 Task: Change Press Either Command Key Twice To Press Control Key Twice
Action: Mouse moved to (236, 154)
Screenshot: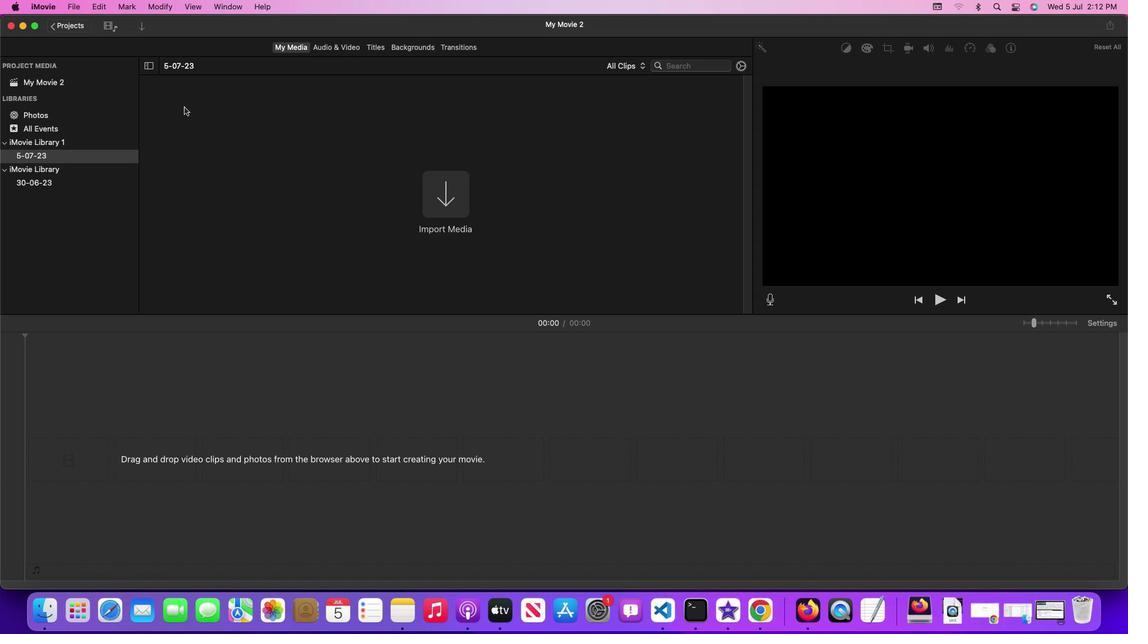 
Action: Mouse pressed left at (236, 154)
Screenshot: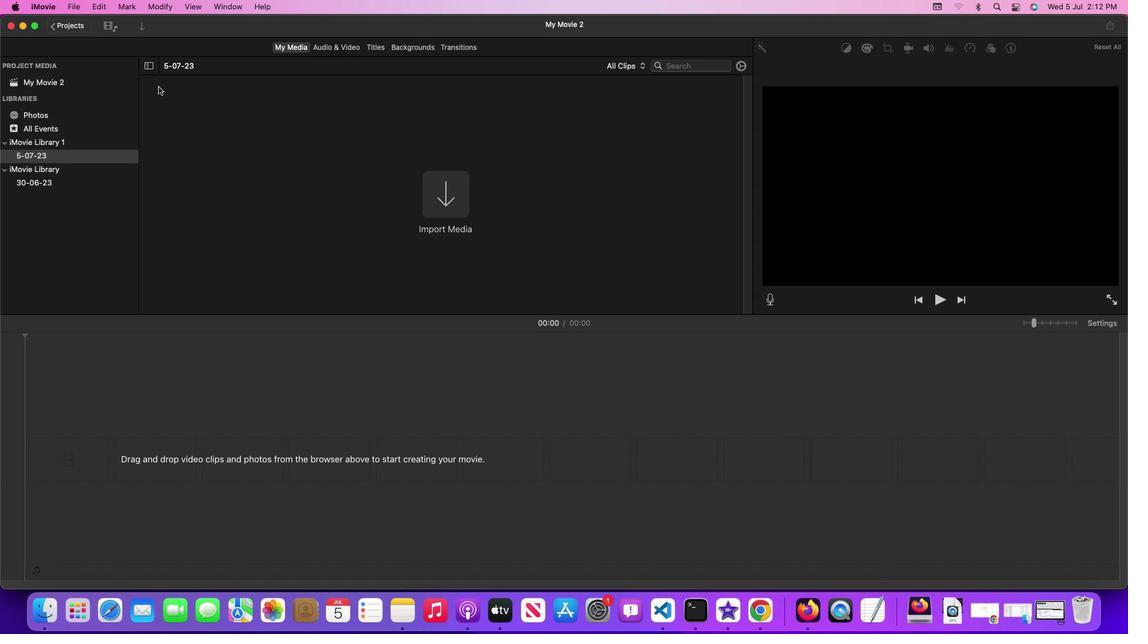 
Action: Mouse moved to (49, 3)
Screenshot: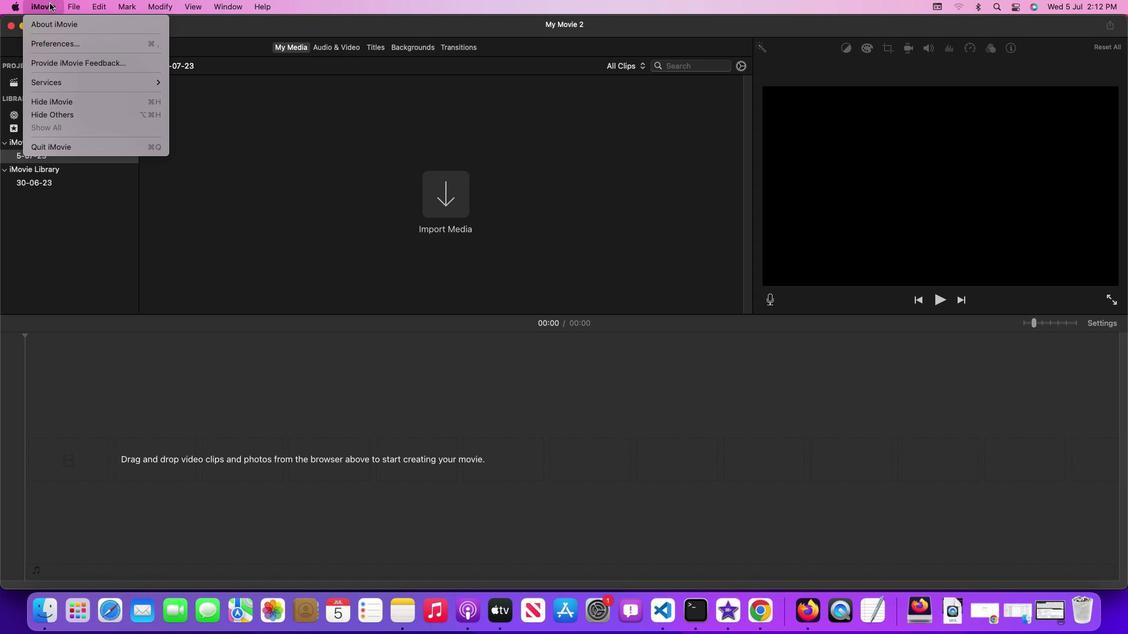 
Action: Mouse pressed left at (49, 3)
Screenshot: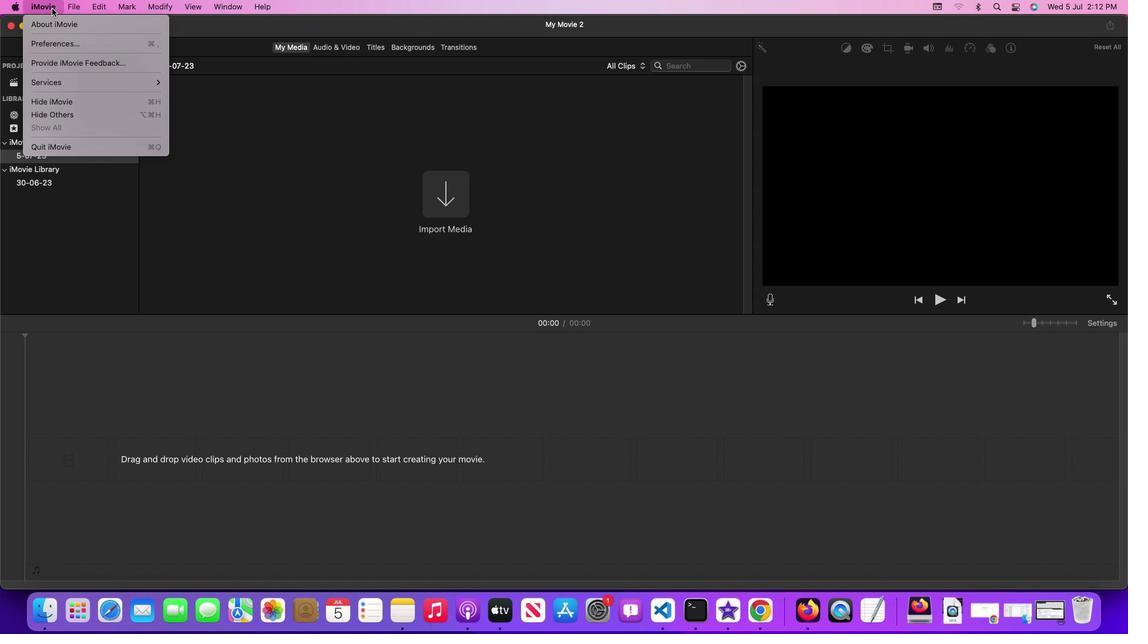 
Action: Mouse moved to (202, 104)
Screenshot: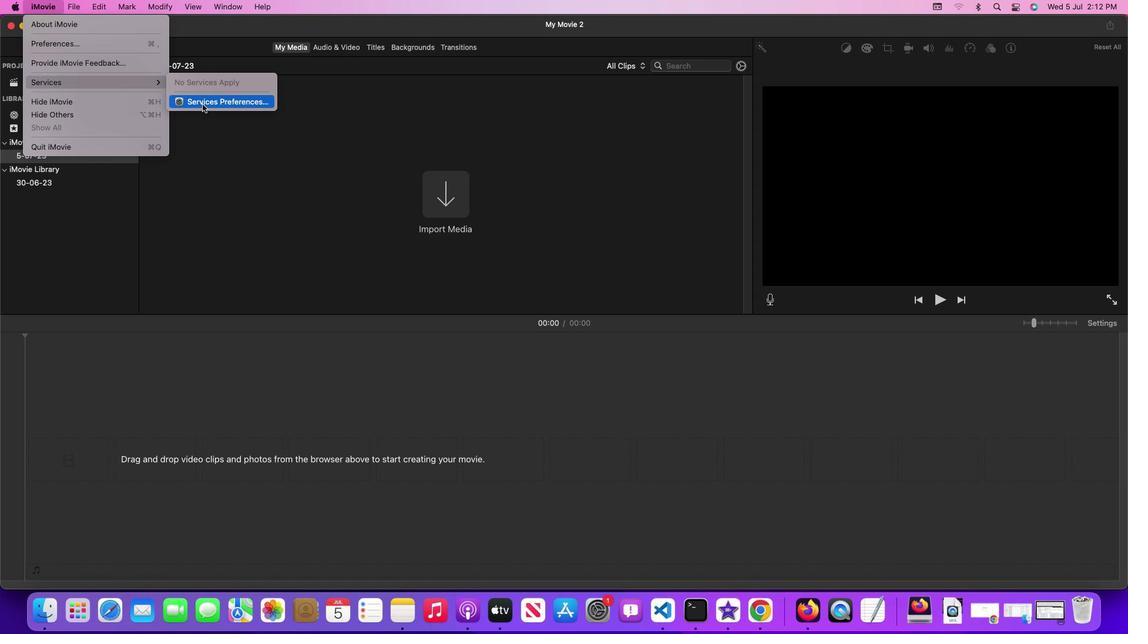 
Action: Mouse pressed left at (202, 104)
Screenshot: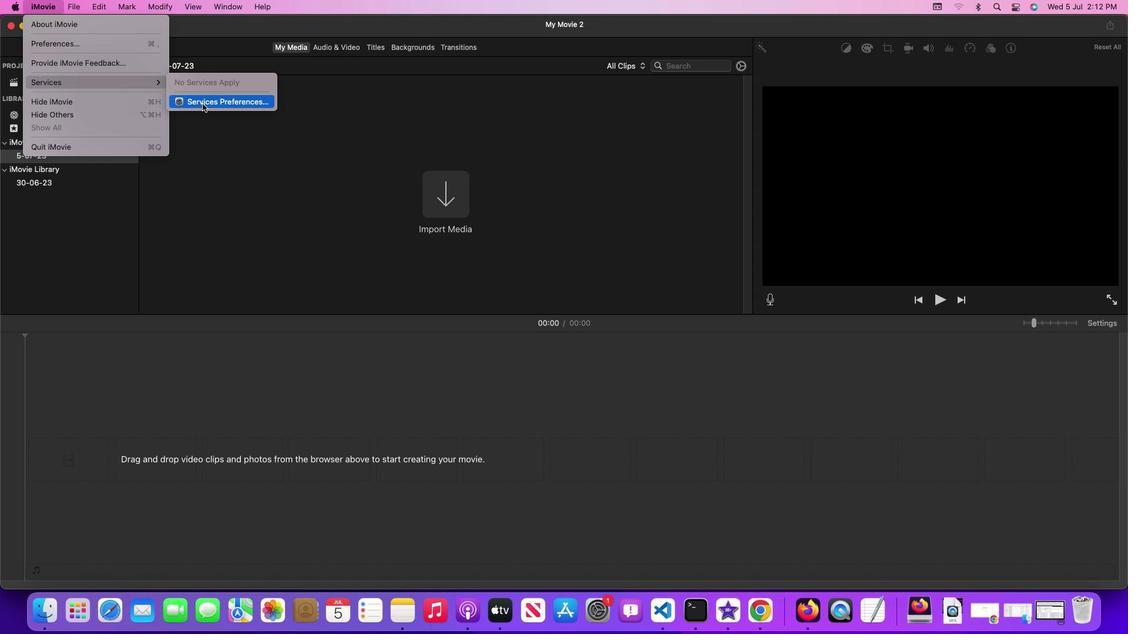 
Action: Mouse moved to (655, 64)
Screenshot: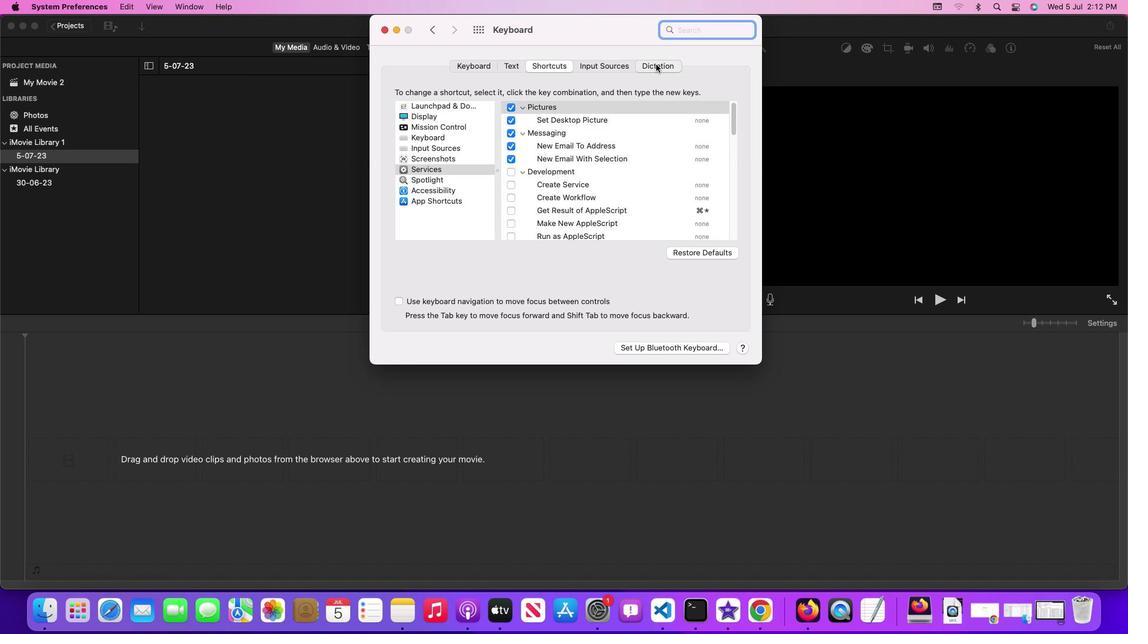 
Action: Mouse pressed left at (655, 64)
Screenshot: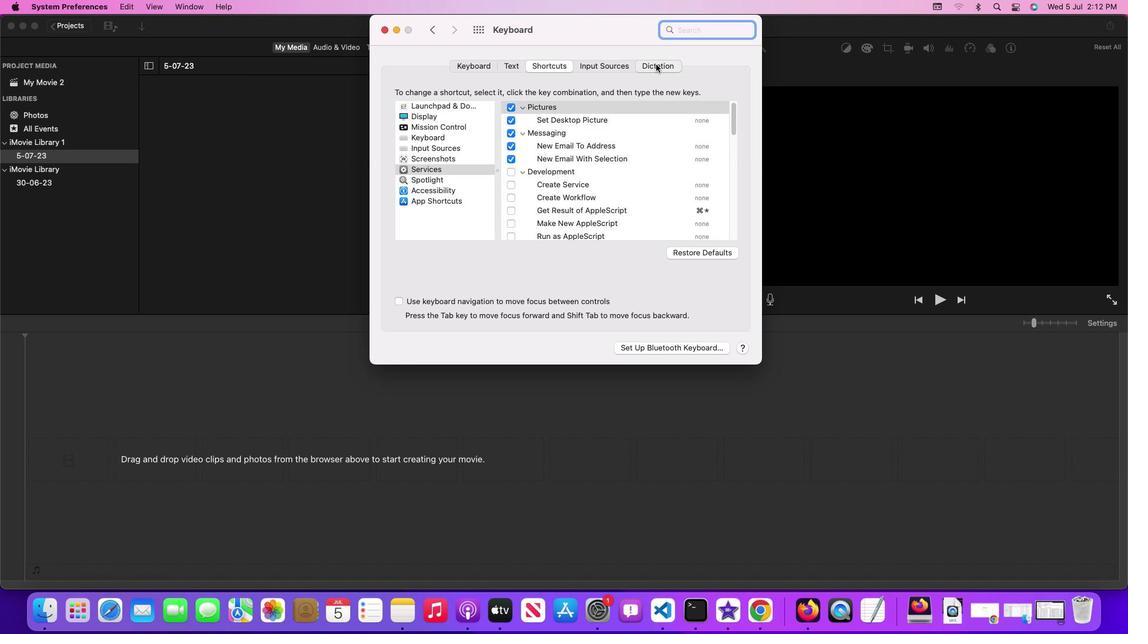 
Action: Mouse moved to (642, 154)
Screenshot: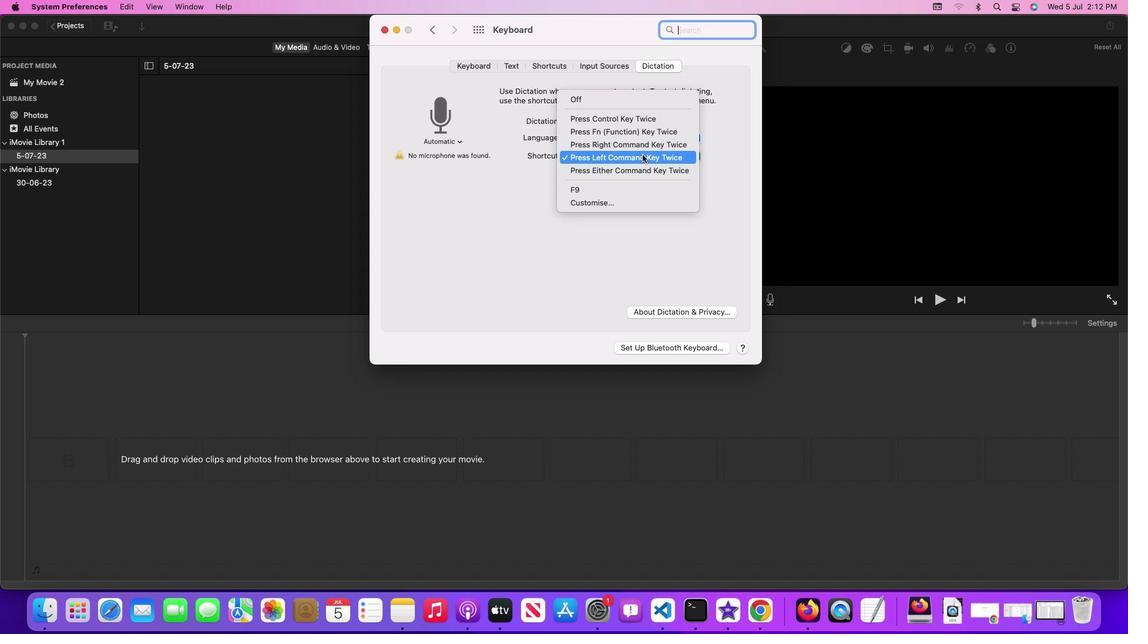 
Action: Mouse pressed left at (642, 154)
Screenshot: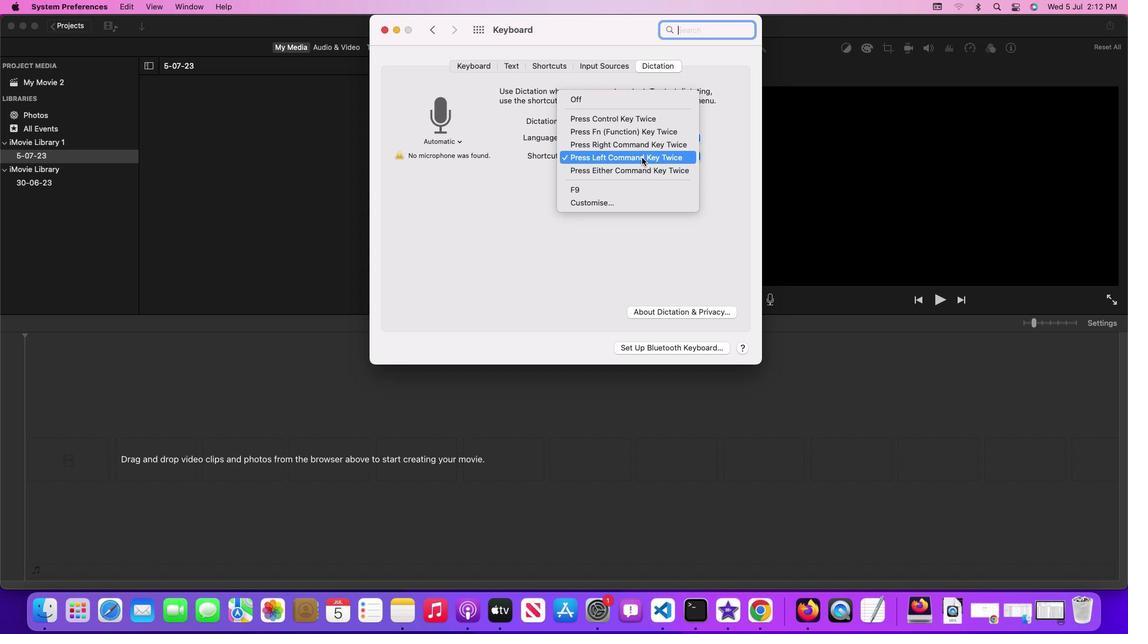 
Action: Mouse moved to (636, 171)
Screenshot: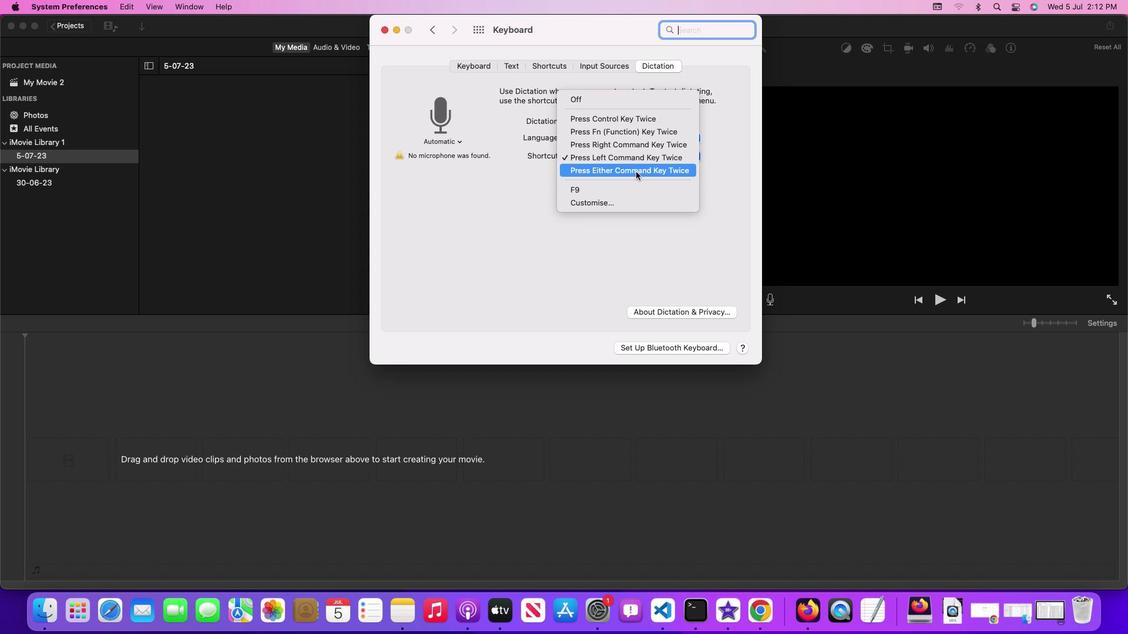 
Action: Mouse pressed left at (636, 171)
Screenshot: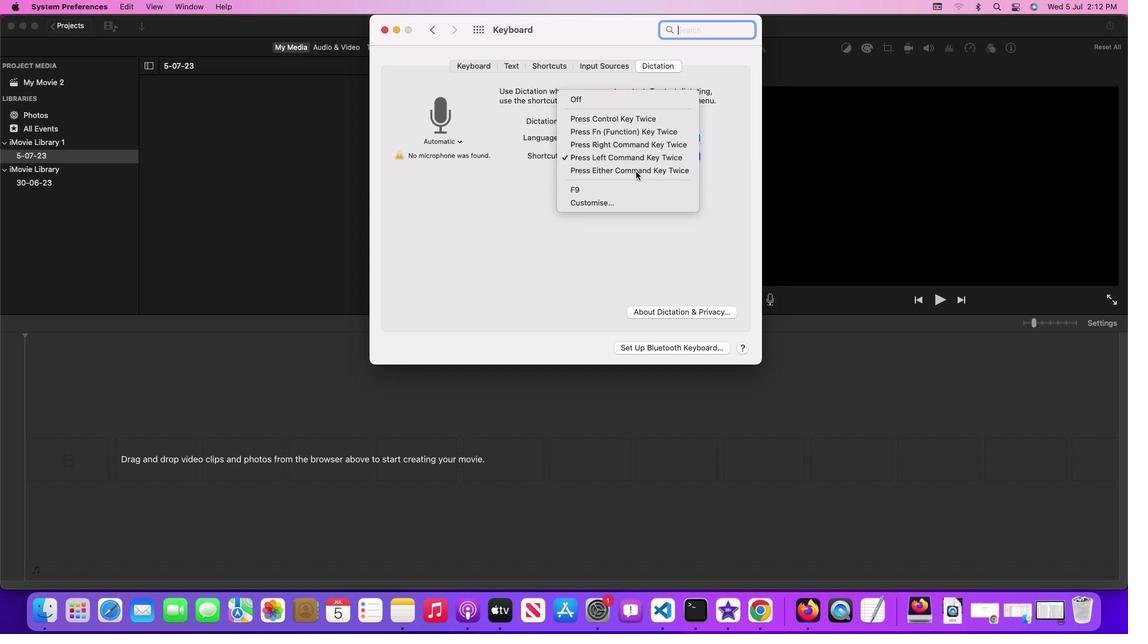 
Action: Mouse moved to (632, 213)
Screenshot: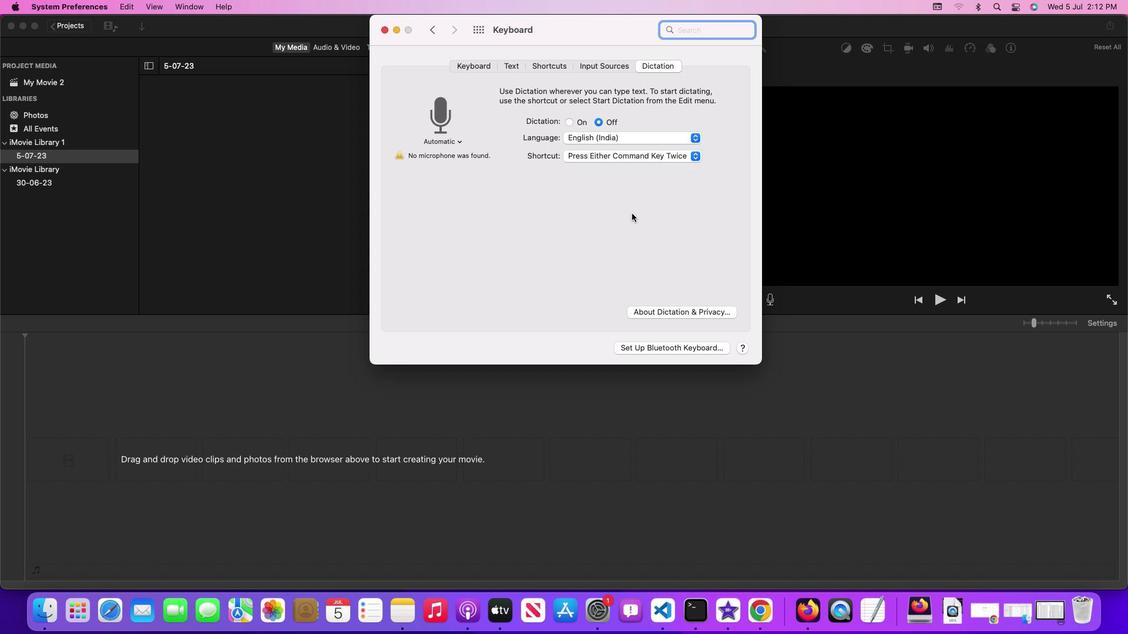 
